 Task: Set and save  "Frame packing" for "H.264/MPEG-4 Part 10/AVC encoder (x264 10-bit)" to 2D.
Action: Mouse moved to (118, 15)
Screenshot: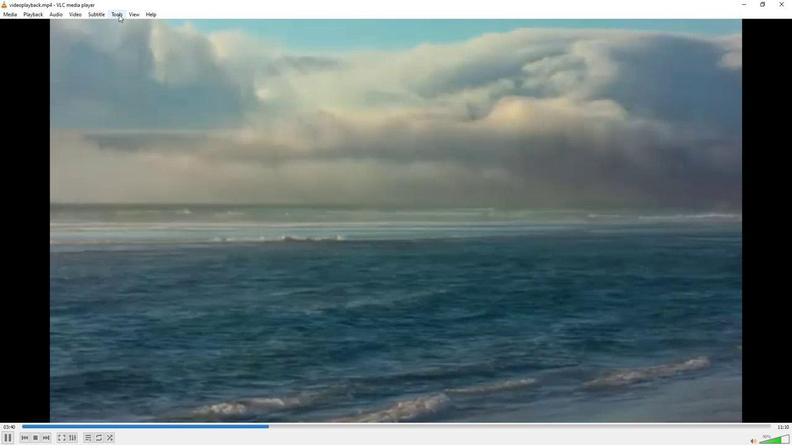 
Action: Mouse pressed left at (118, 15)
Screenshot: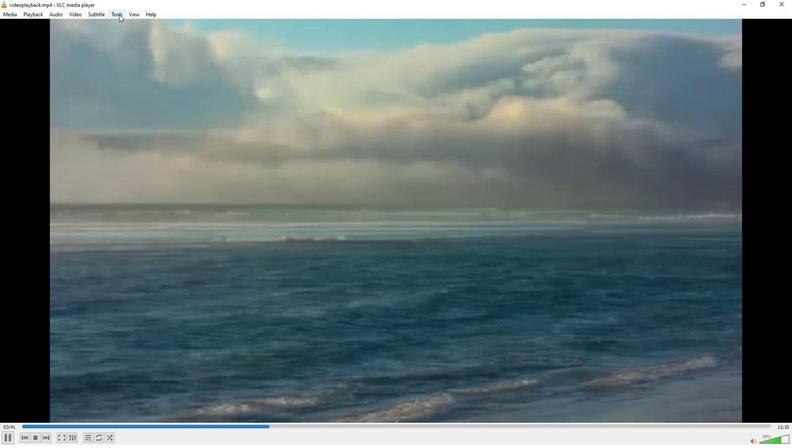 
Action: Mouse moved to (142, 110)
Screenshot: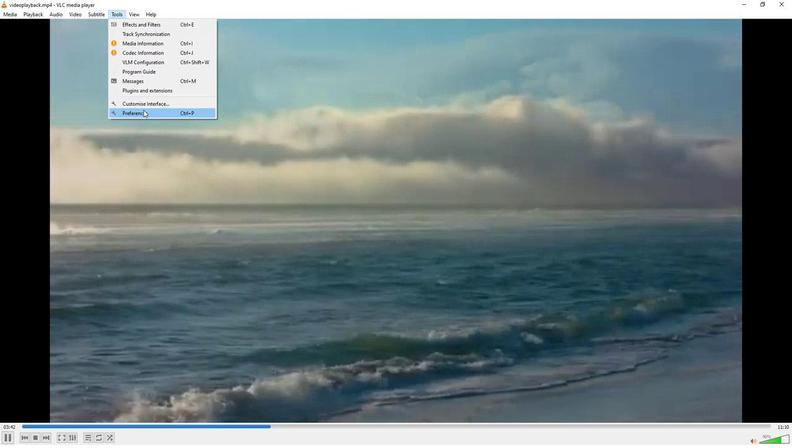 
Action: Mouse pressed left at (142, 110)
Screenshot: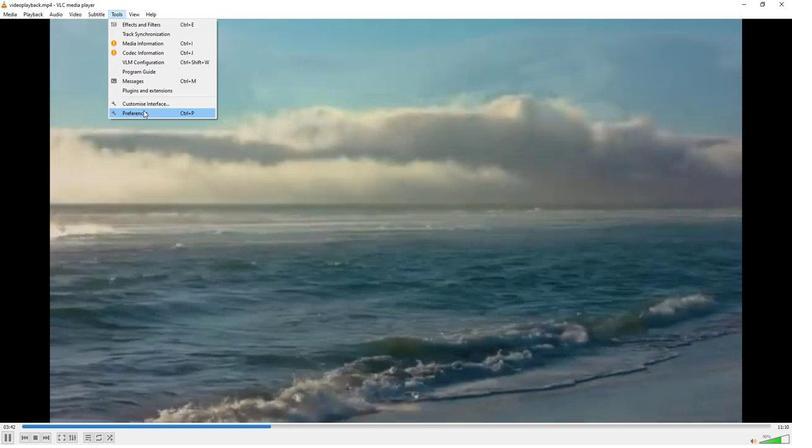
Action: Mouse moved to (259, 362)
Screenshot: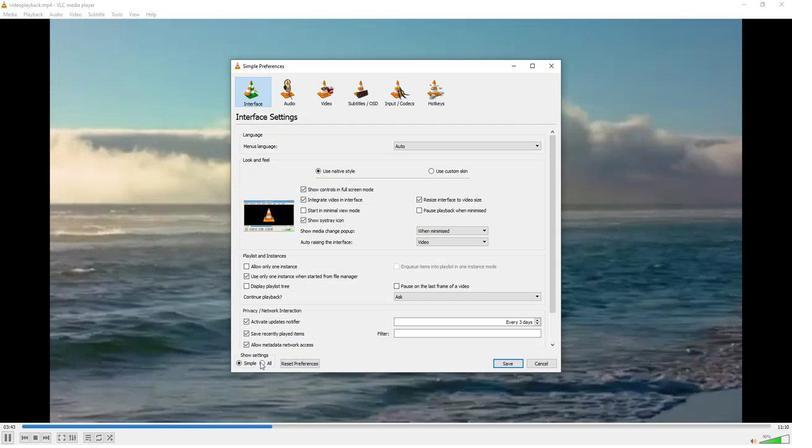 
Action: Mouse pressed left at (259, 362)
Screenshot: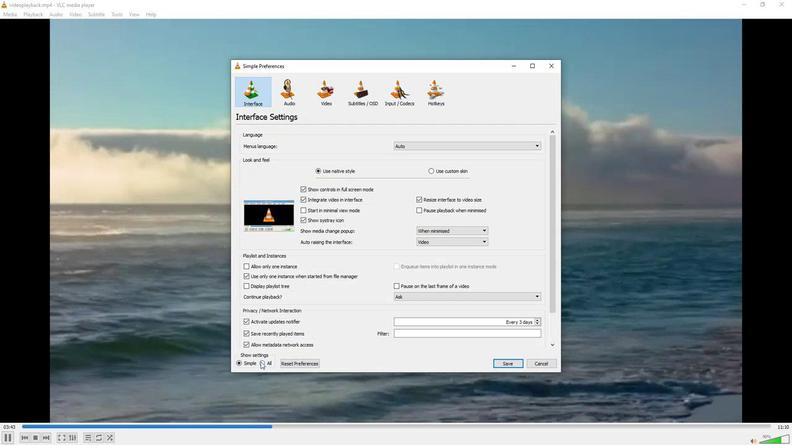 
Action: Mouse moved to (248, 280)
Screenshot: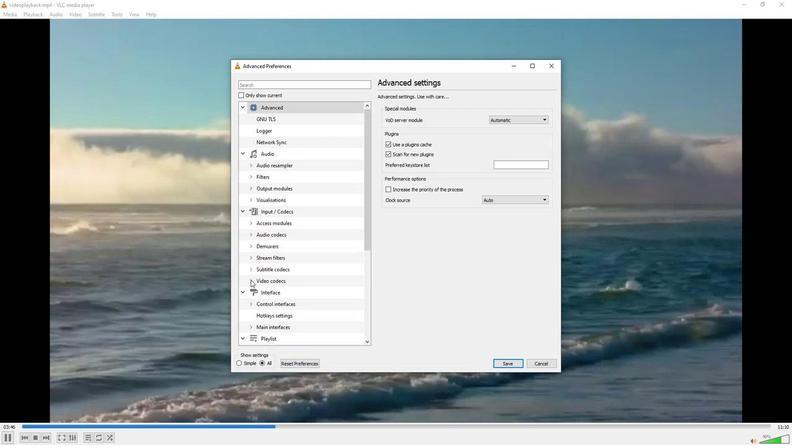 
Action: Mouse pressed left at (248, 280)
Screenshot: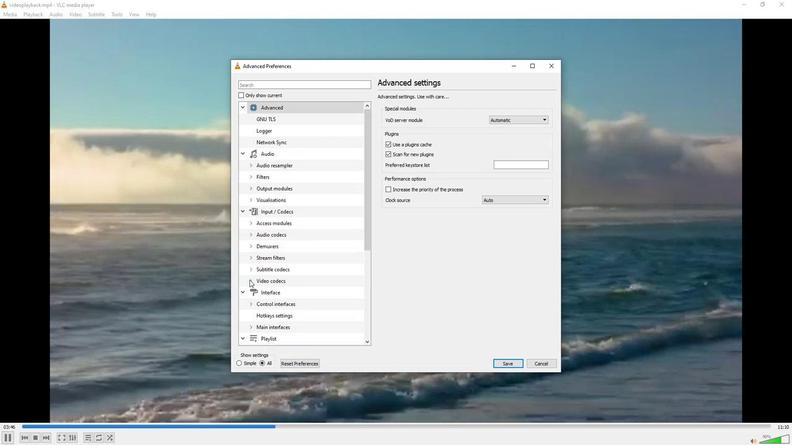 
Action: Mouse moved to (263, 290)
Screenshot: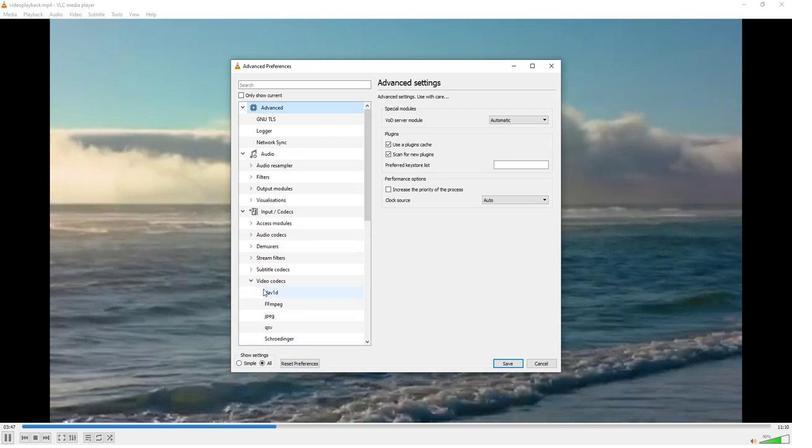 
Action: Mouse scrolled (263, 289) with delta (0, 0)
Screenshot: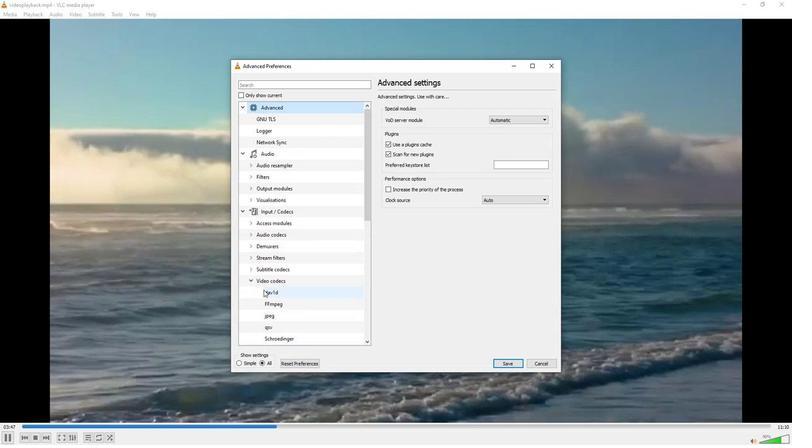 
Action: Mouse moved to (262, 303)
Screenshot: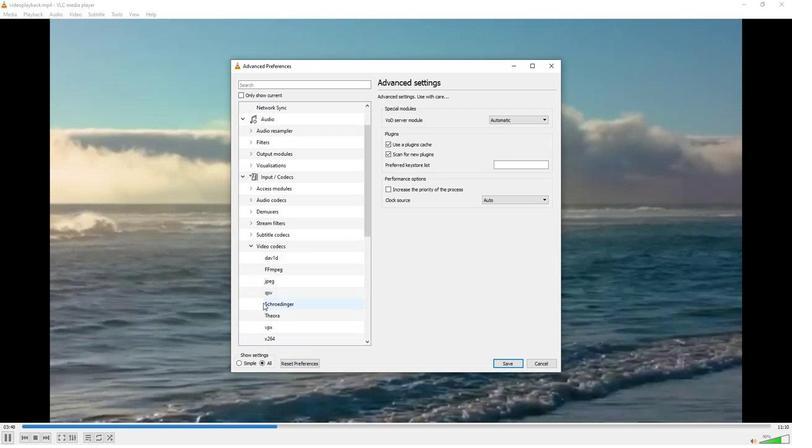 
Action: Mouse scrolled (262, 303) with delta (0, 0)
Screenshot: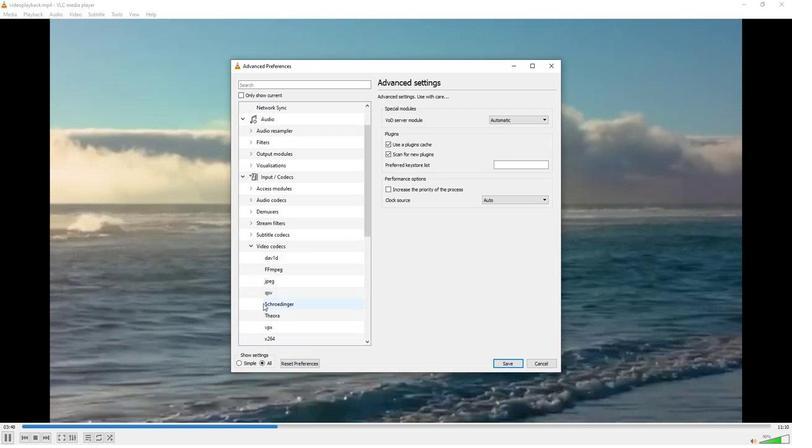 
Action: Mouse moved to (266, 313)
Screenshot: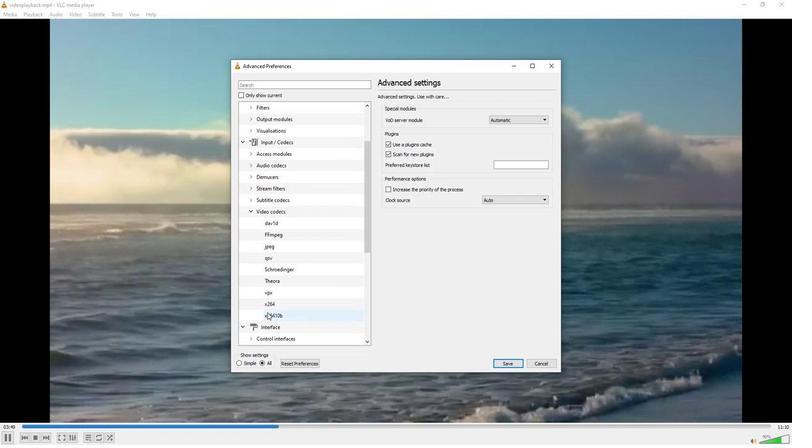 
Action: Mouse pressed left at (266, 313)
Screenshot: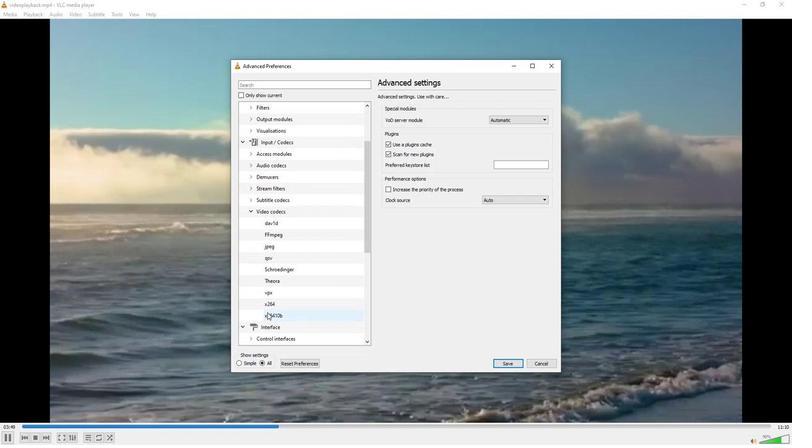 
Action: Mouse moved to (538, 311)
Screenshot: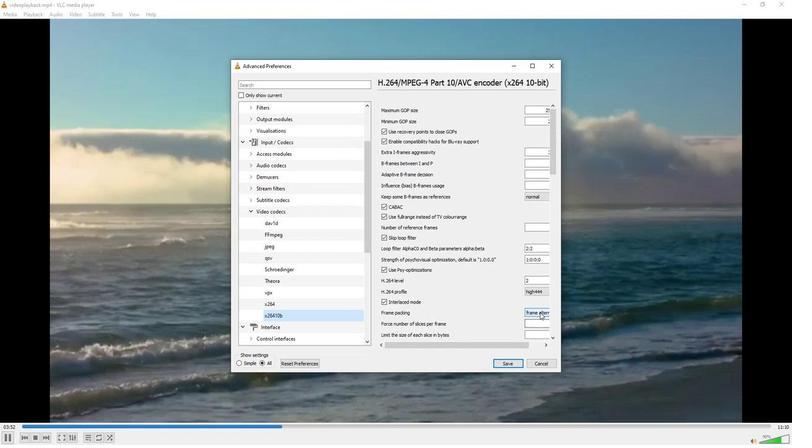 
Action: Mouse pressed left at (538, 311)
Screenshot: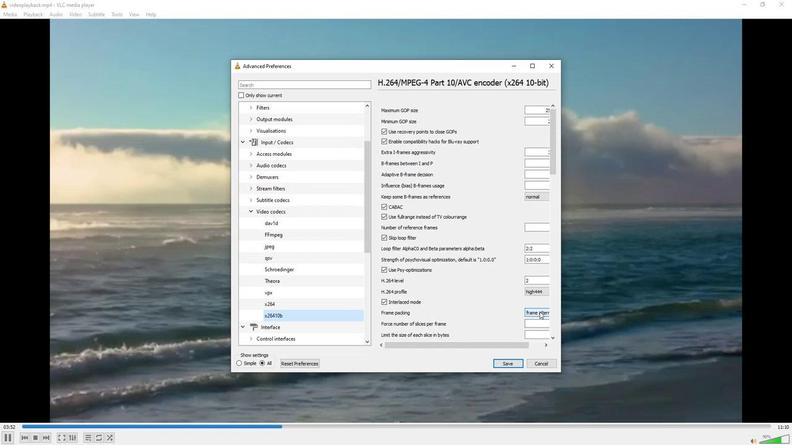 
Action: Mouse moved to (529, 358)
Screenshot: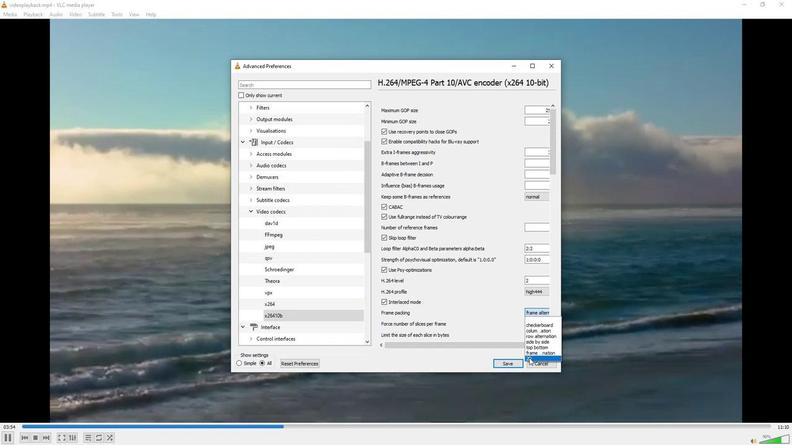 
Action: Mouse pressed left at (529, 358)
Screenshot: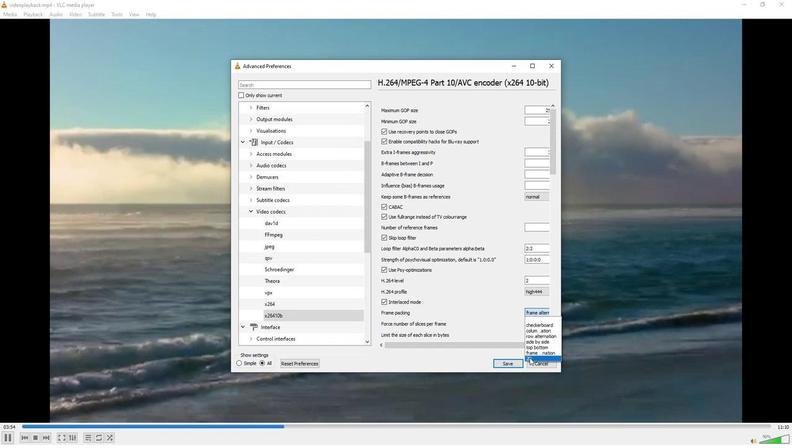 
Action: Mouse moved to (508, 362)
Screenshot: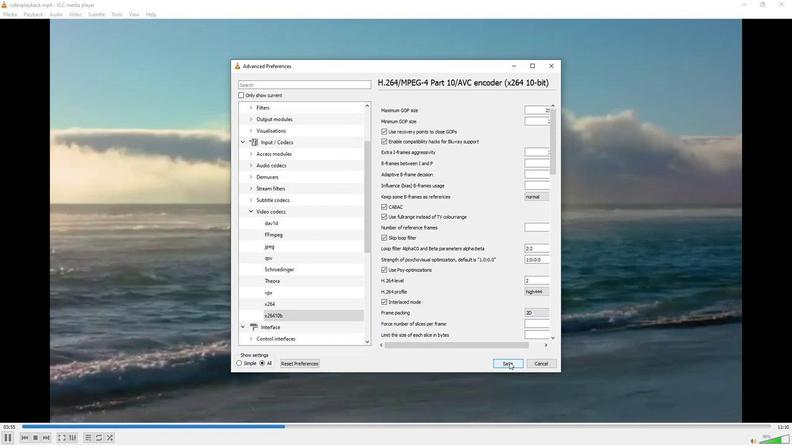 
Action: Mouse pressed left at (508, 362)
Screenshot: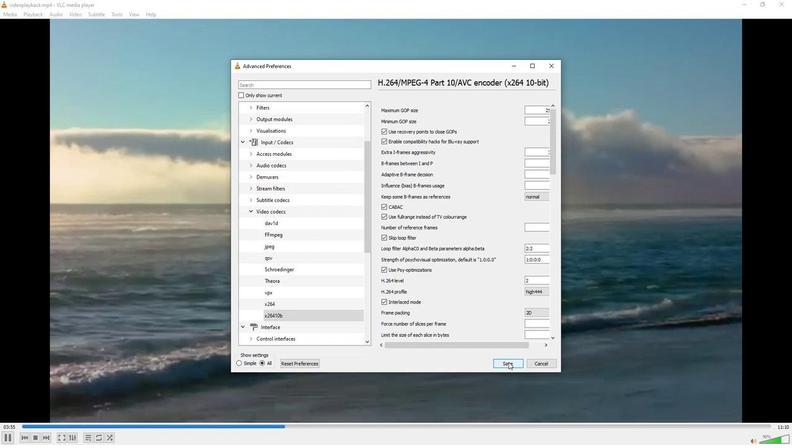 
Action: Mouse moved to (506, 363)
Screenshot: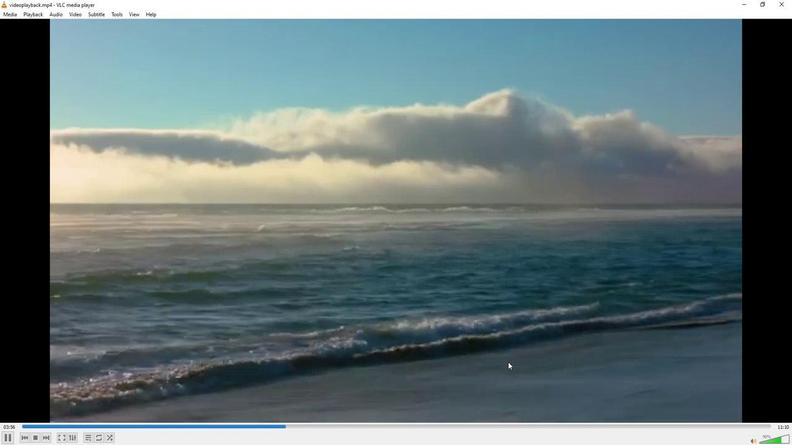 
